Task: Add an event with the title Casual Client Appreciation Dinner Banquet and Networking Gala, date '2024/03/07', time 8:50 AM to 10:50 AM, logged in from the account softage.3@softage.netand send the event invitation to softage.7@softage.net and softage.8@softage.net. Set a reminder for the event 2 hour before
Action: Mouse moved to (78, 86)
Screenshot: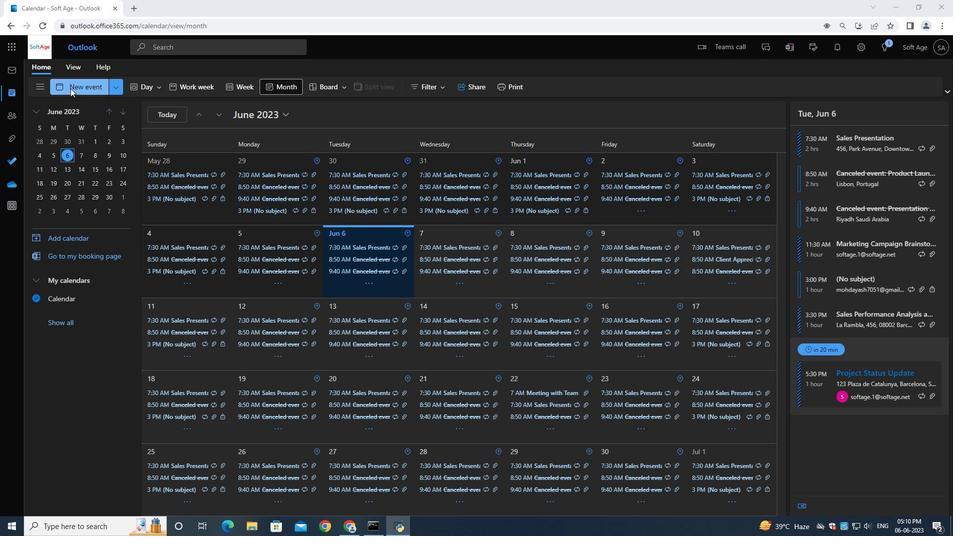 
Action: Mouse pressed left at (78, 86)
Screenshot: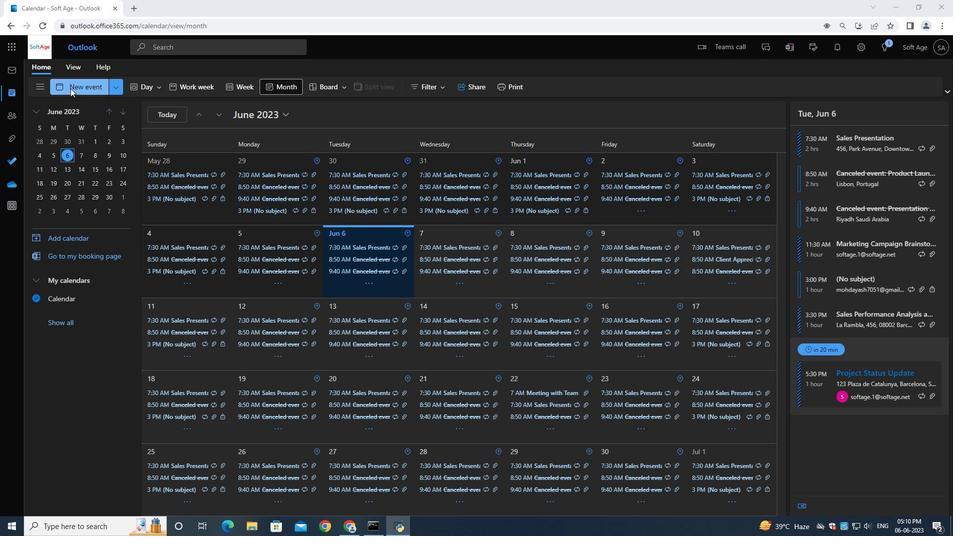 
Action: Mouse moved to (284, 157)
Screenshot: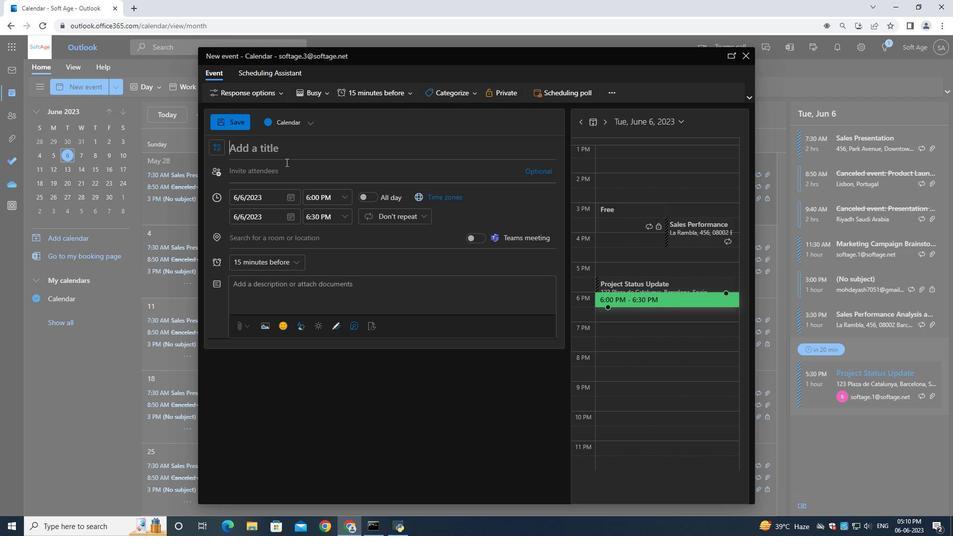 
Action: Mouse pressed left at (284, 157)
Screenshot: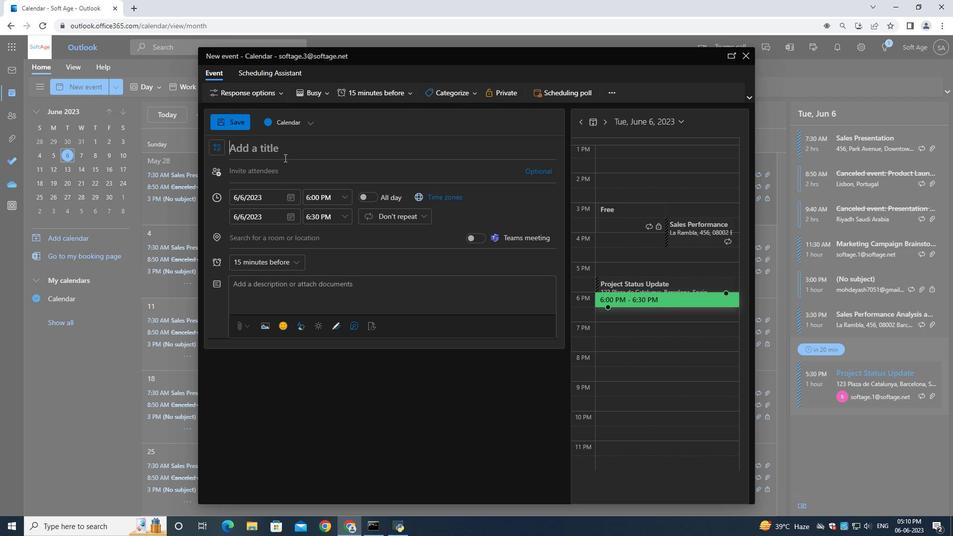 
Action: Mouse moved to (284, 157)
Screenshot: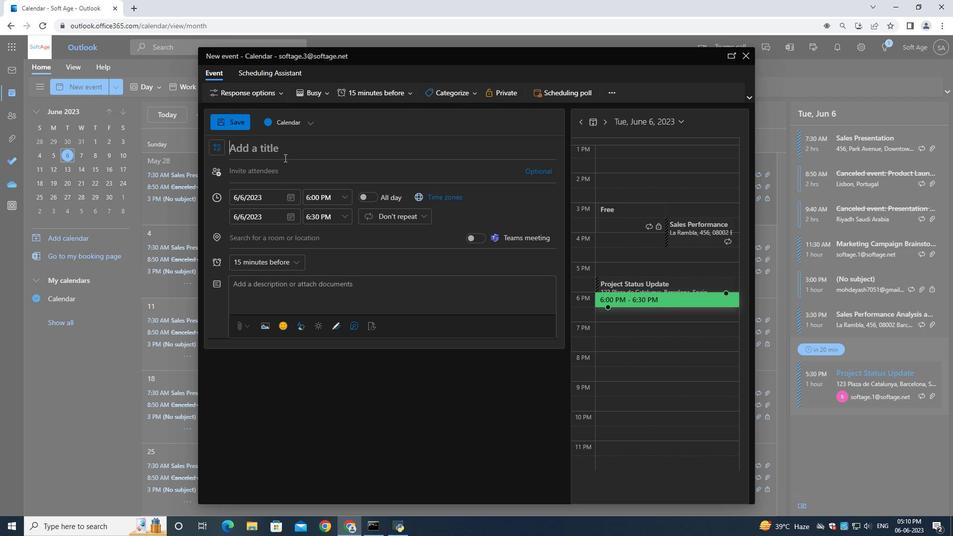 
Action: Key pressed <Key.shift>Cau<Key.backspace>sual<Key.space><Key.shift><Key.shift><Key.shift><Key.shift><Key.shift><Key.shift><Key.shift><Key.shift><Key.shift><Key.shift><Key.shift><Key.shift><Key.shift>Client<Key.space><Key.shift><Key.shift><Key.shift><Key.shift><Key.shift><Key.shift><Key.shift><Key.shift><Key.shift><Key.shift><Key.shift><Key.shift><Key.shift>Appreciation<Key.space><Key.shift>Dinner<Key.space><Key.shift>Banquet<Key.space>and<Key.space><Key.shift>Networking<Key.space><Key.shift><Key.shift><Key.shift><Key.shift><Key.shift><Key.shift><Key.shift><Key.shift><Key.shift><Key.shift><Key.shift><Key.shift><Key.shift><Key.shift><Key.shift><Key.shift><Key.shift><Key.shift><Key.shift><Key.shift><Key.shift><Key.shift><Key.shift><Key.shift>Gala
Screenshot: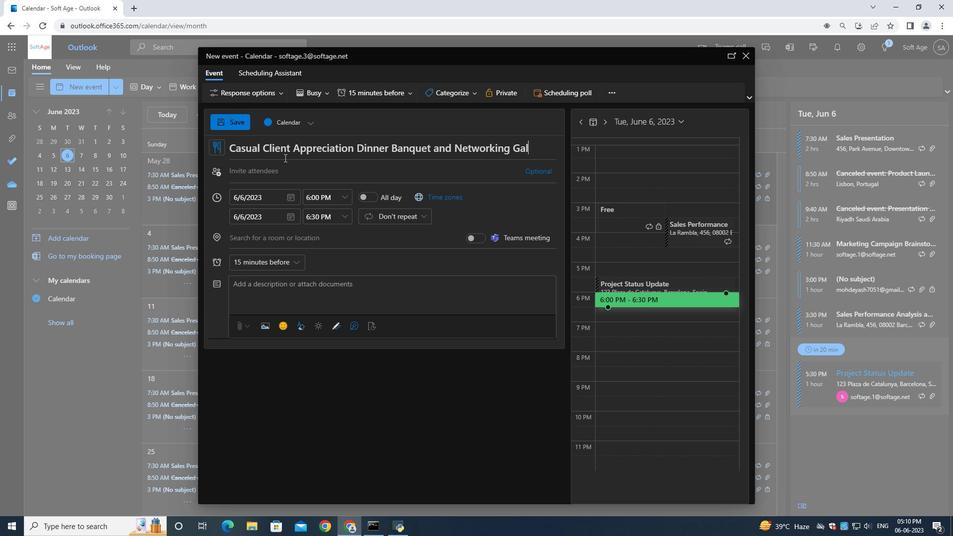 
Action: Mouse moved to (289, 192)
Screenshot: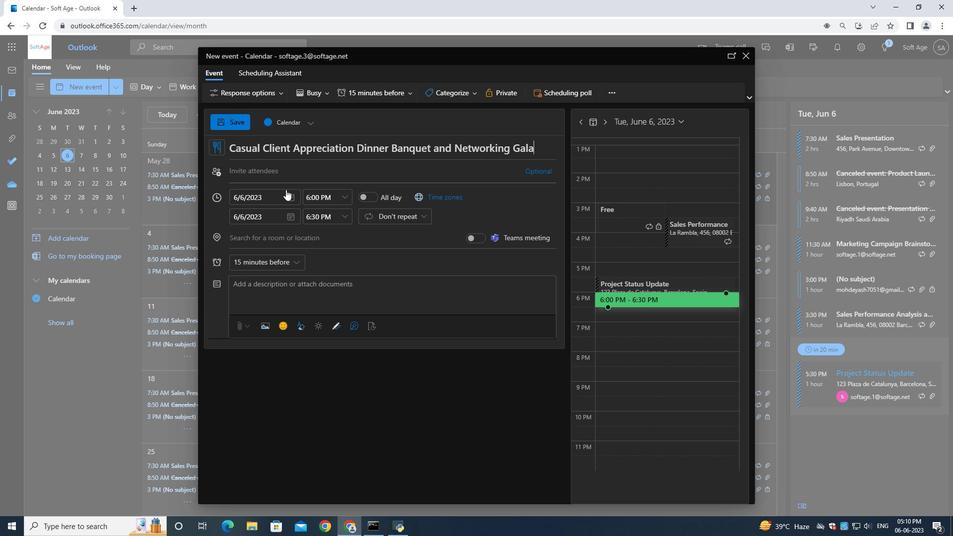 
Action: Mouse pressed left at (289, 192)
Screenshot: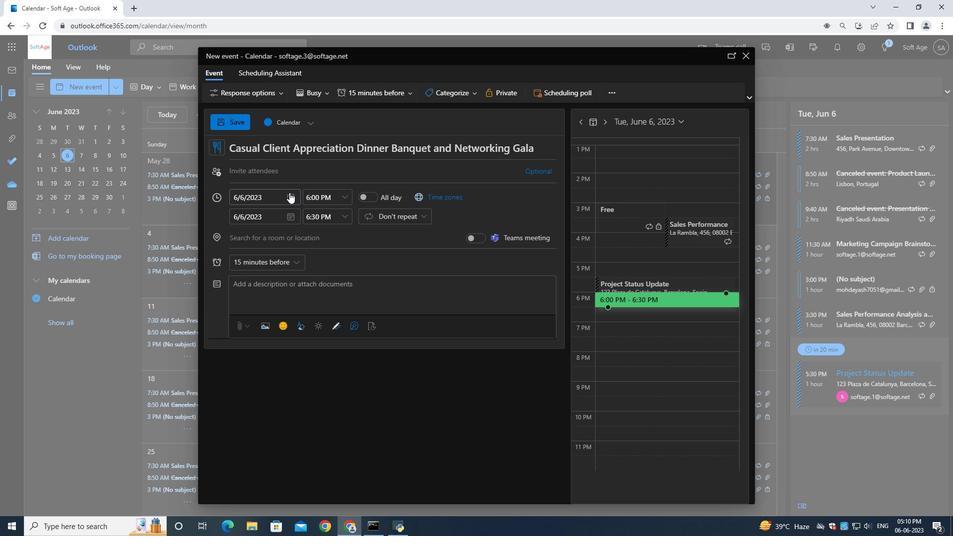 
Action: Mouse moved to (322, 221)
Screenshot: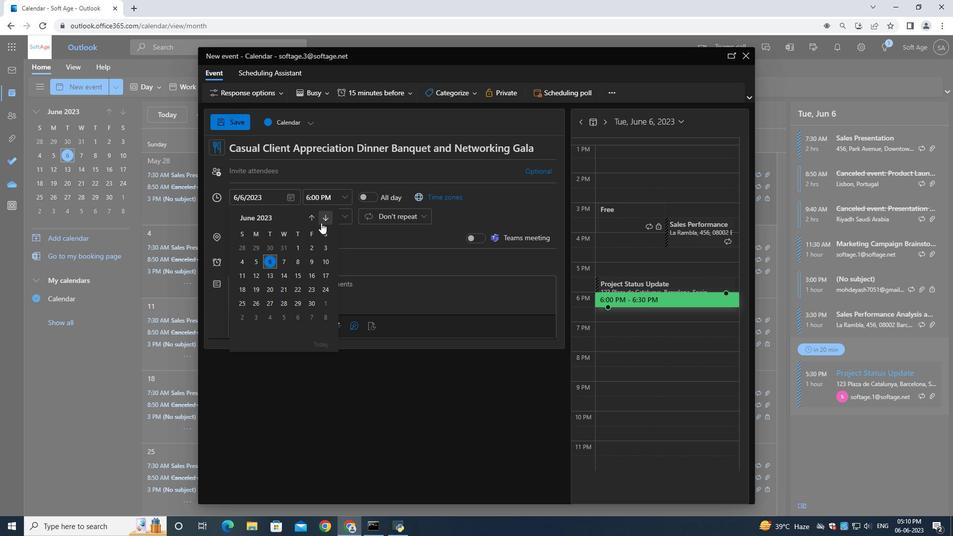 
Action: Mouse pressed left at (322, 221)
Screenshot: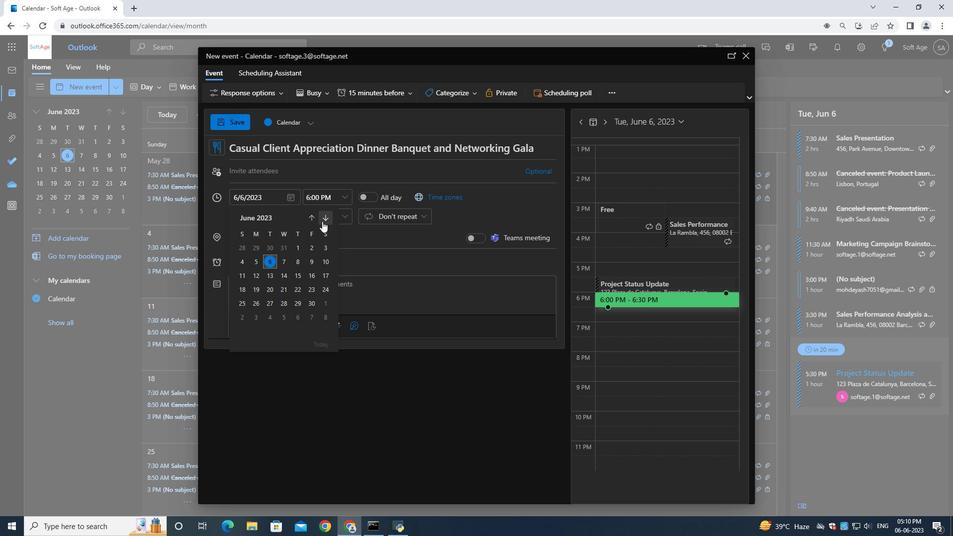 
Action: Mouse moved to (322, 221)
Screenshot: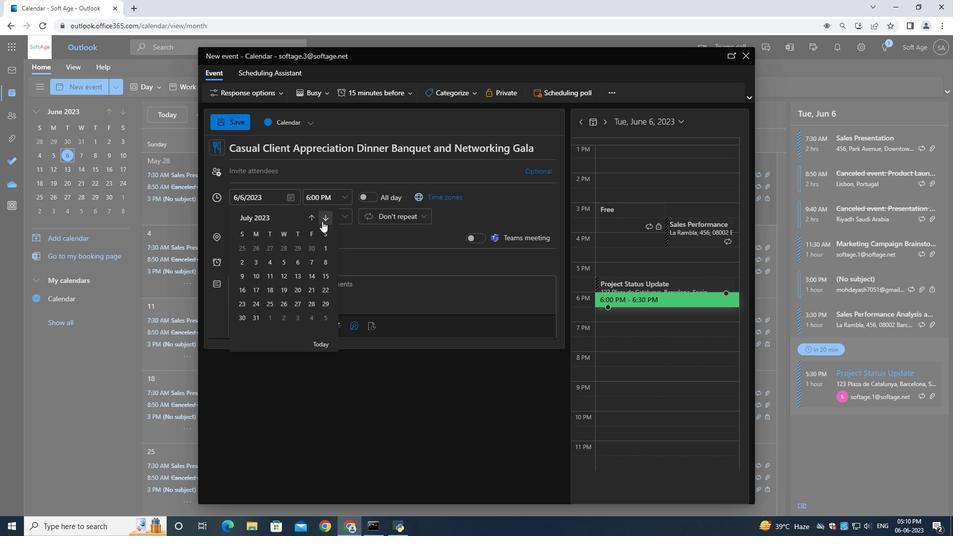 
Action: Mouse pressed left at (322, 221)
Screenshot: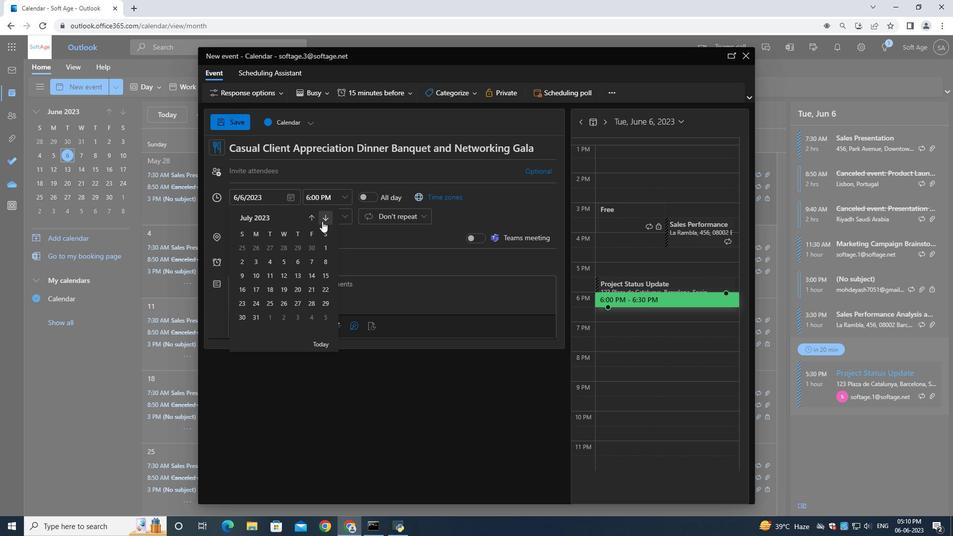 
Action: Mouse moved to (322, 221)
Screenshot: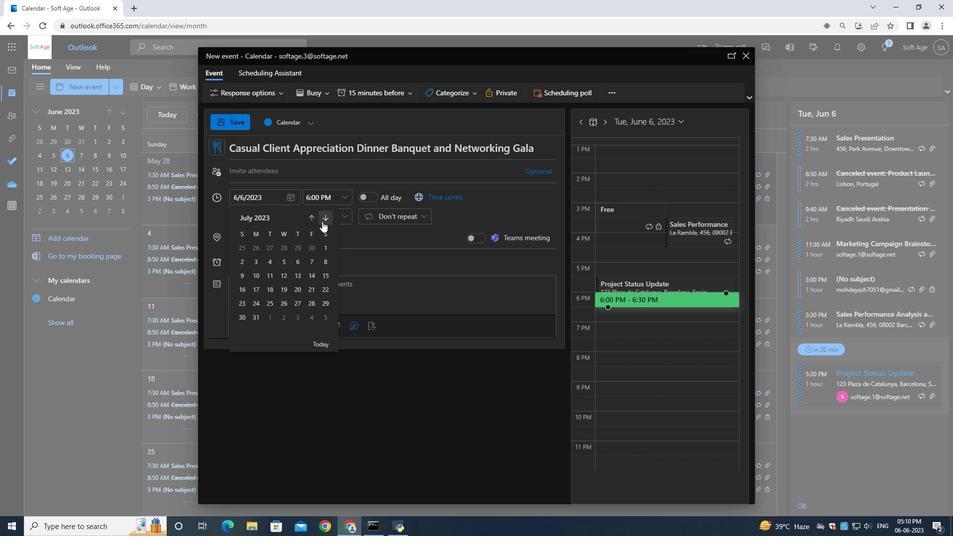
Action: Mouse pressed left at (322, 221)
Screenshot: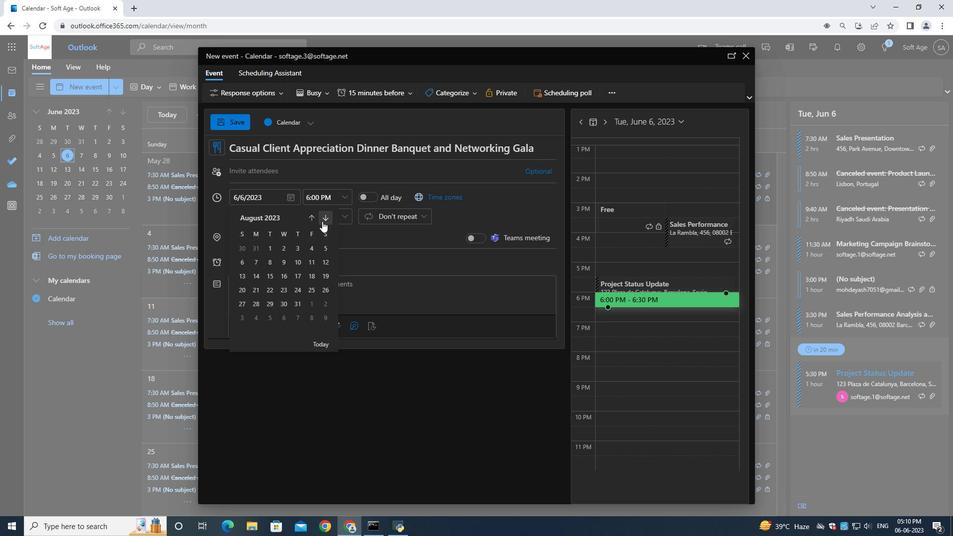 
Action: Mouse pressed left at (322, 221)
Screenshot: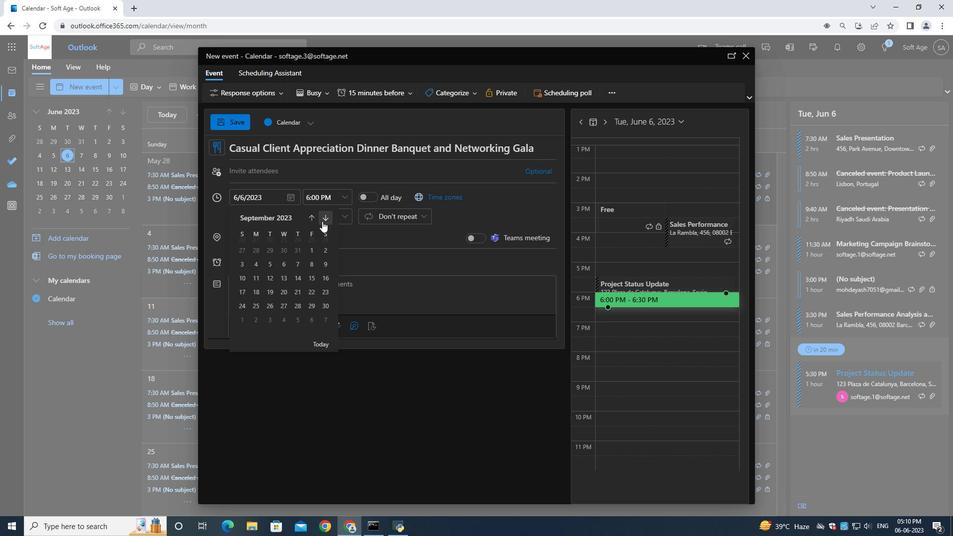 
Action: Mouse pressed left at (322, 221)
Screenshot: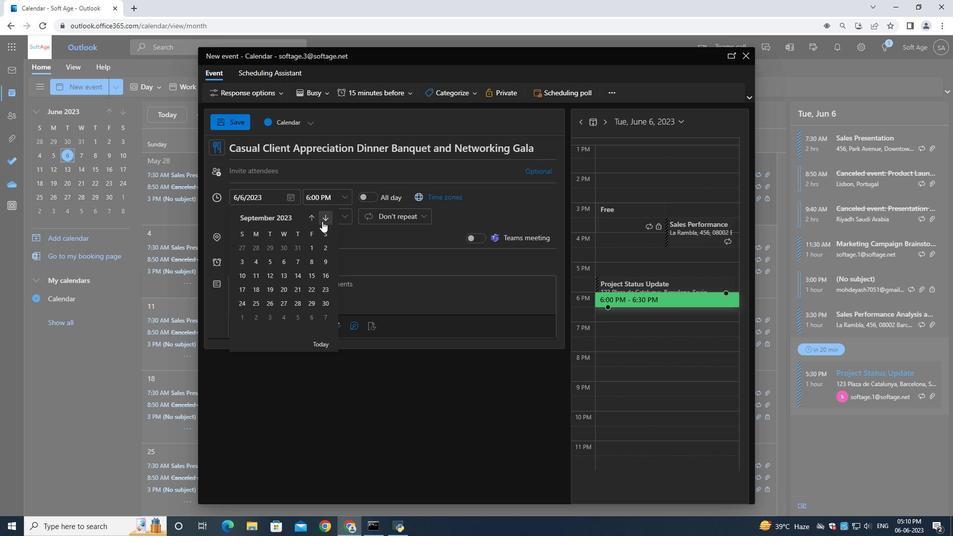 
Action: Mouse pressed left at (322, 221)
Screenshot: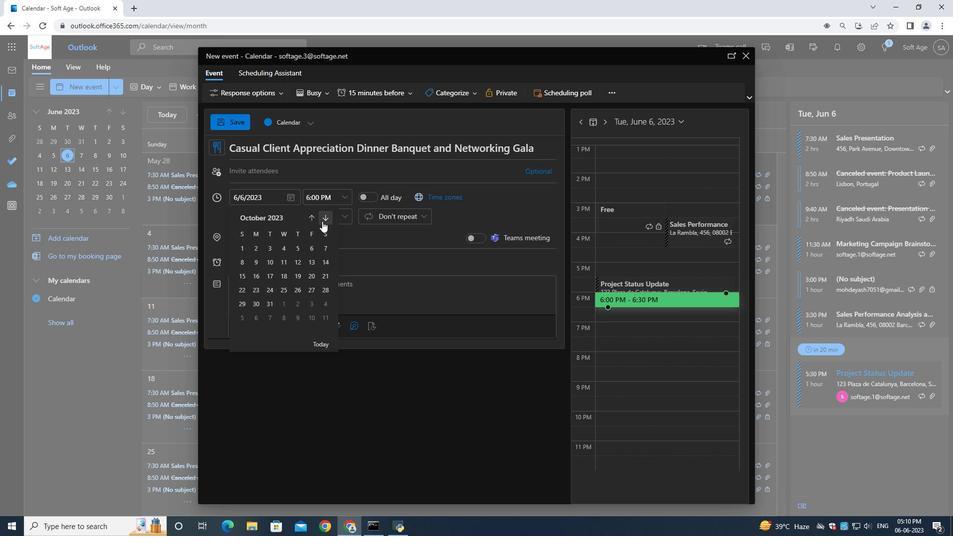 
Action: Mouse moved to (322, 221)
Screenshot: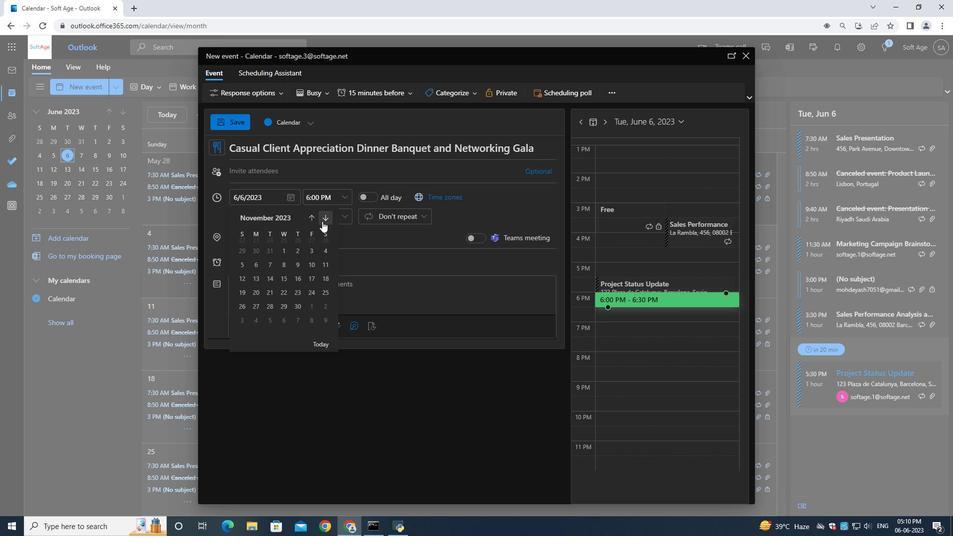 
Action: Mouse pressed left at (322, 221)
Screenshot: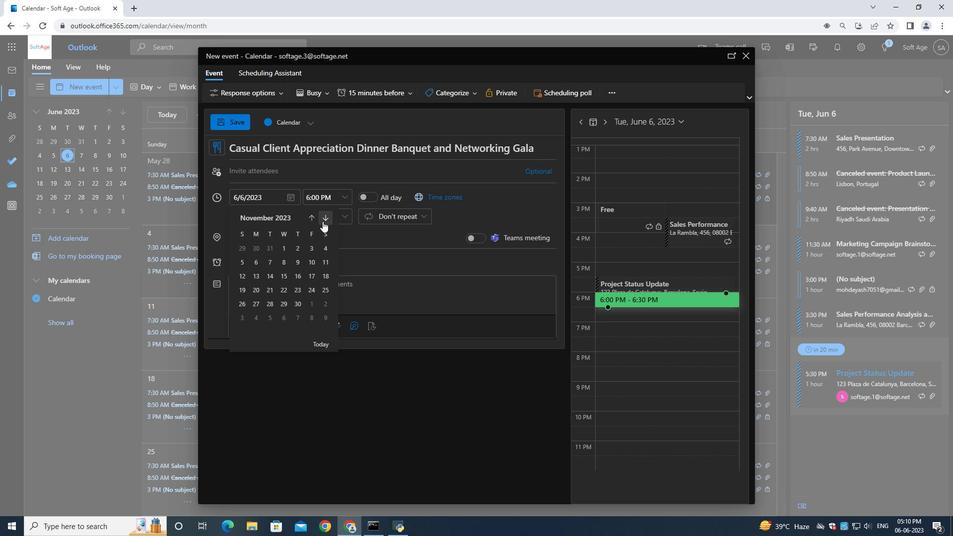 
Action: Mouse moved to (322, 220)
Screenshot: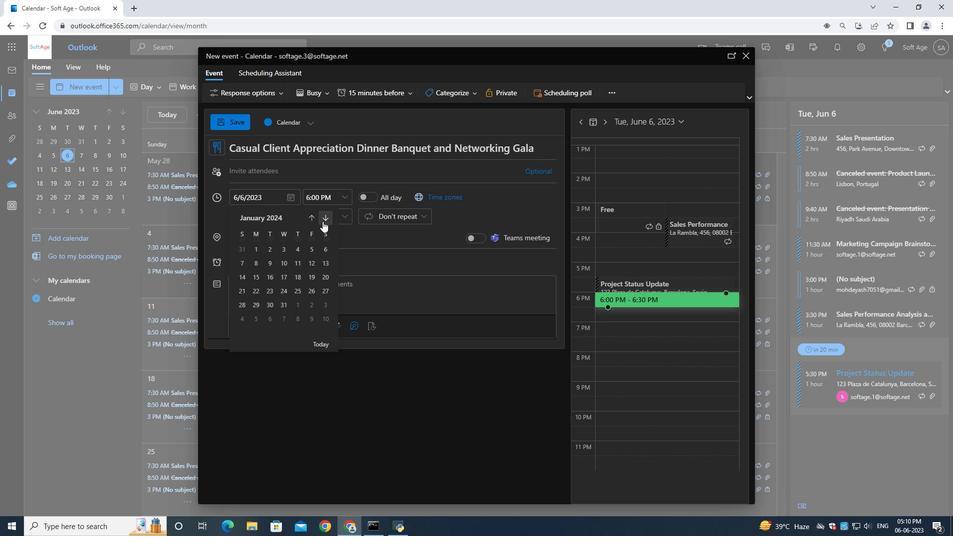
Action: Mouse pressed left at (322, 220)
Screenshot: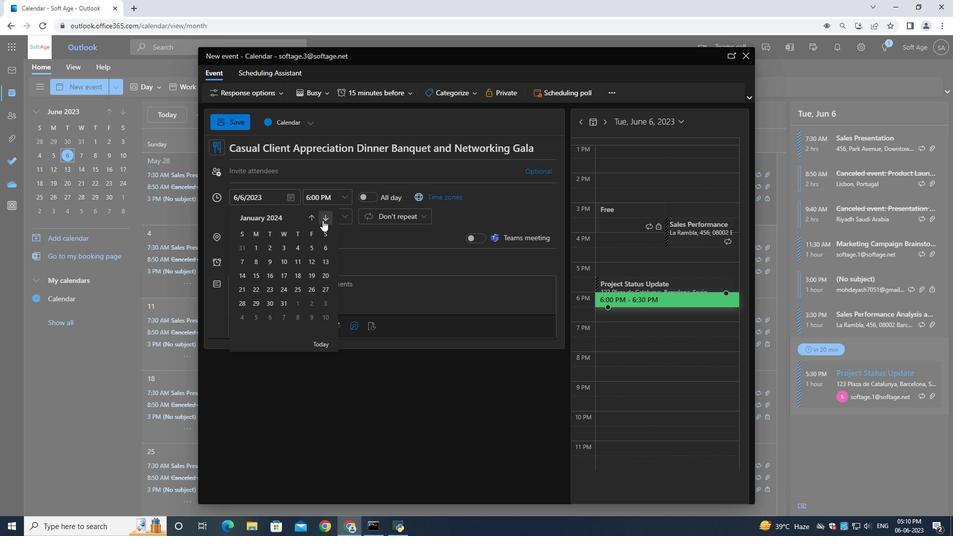 
Action: Mouse moved to (322, 219)
Screenshot: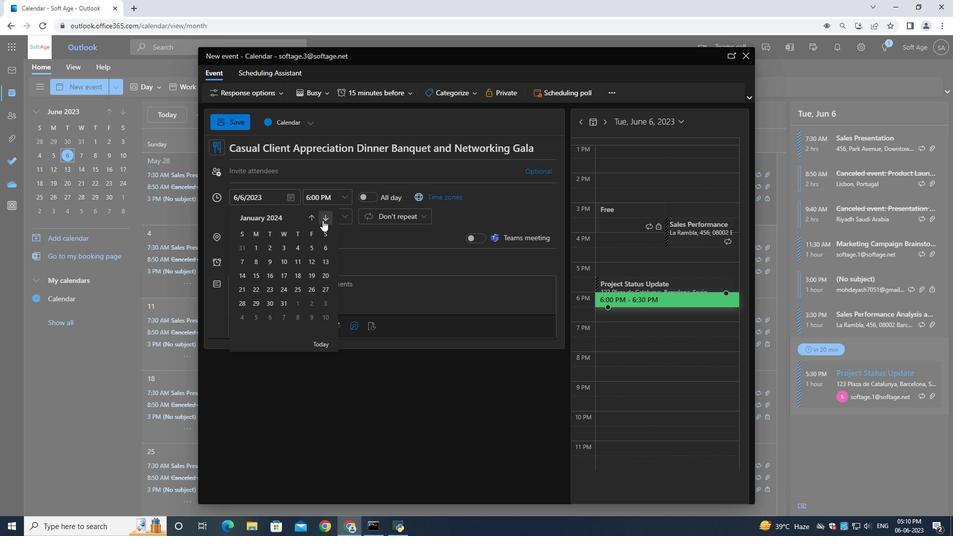 
Action: Mouse pressed left at (322, 219)
Screenshot: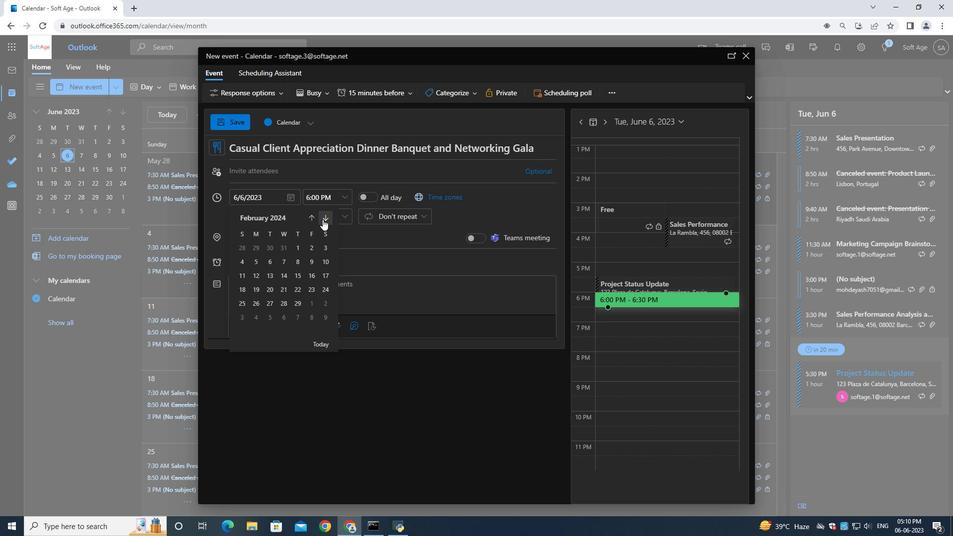 
Action: Mouse moved to (297, 259)
Screenshot: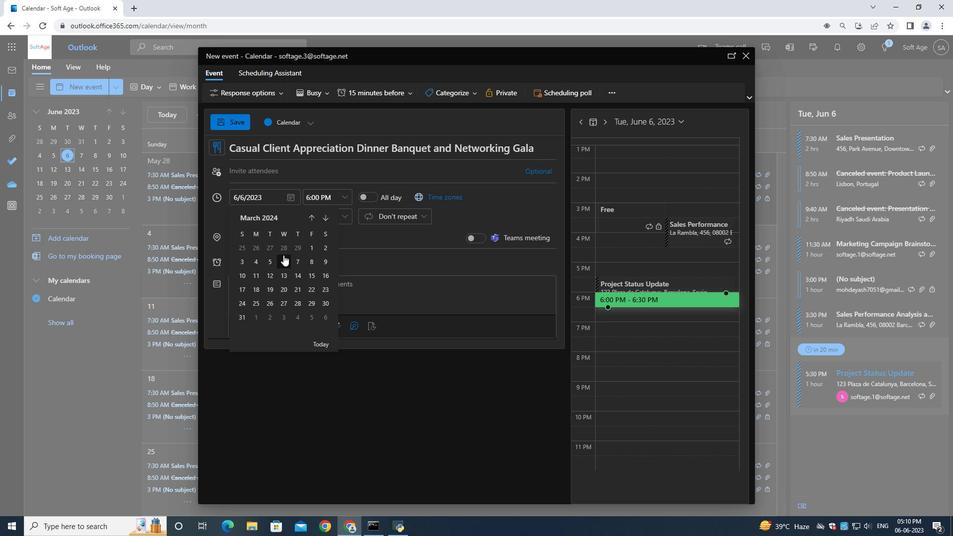 
Action: Mouse pressed left at (297, 259)
Screenshot: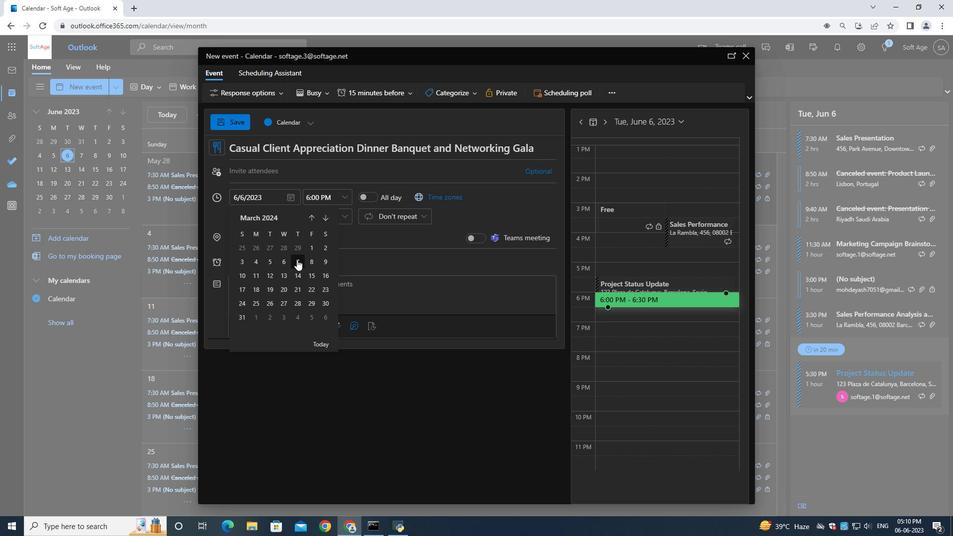 
Action: Mouse moved to (336, 197)
Screenshot: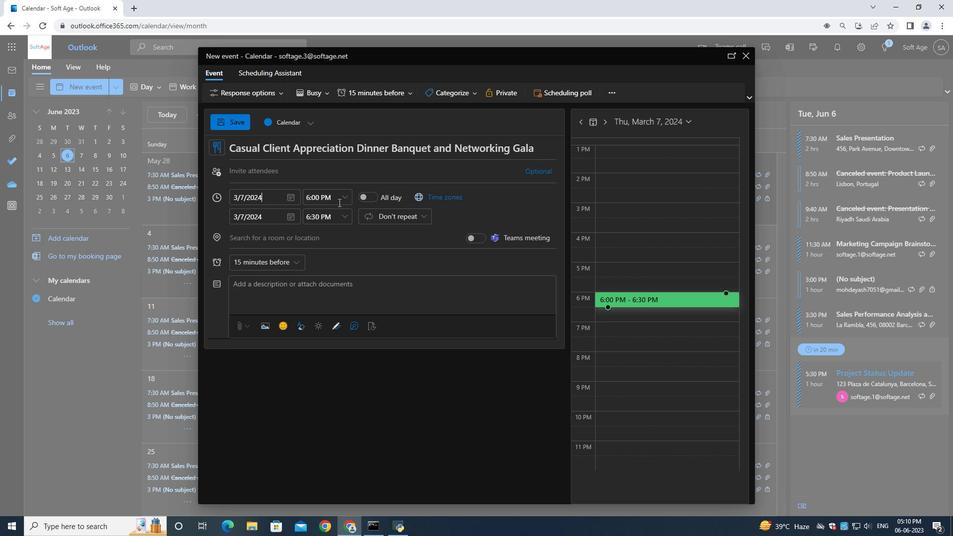 
Action: Mouse pressed left at (336, 197)
Screenshot: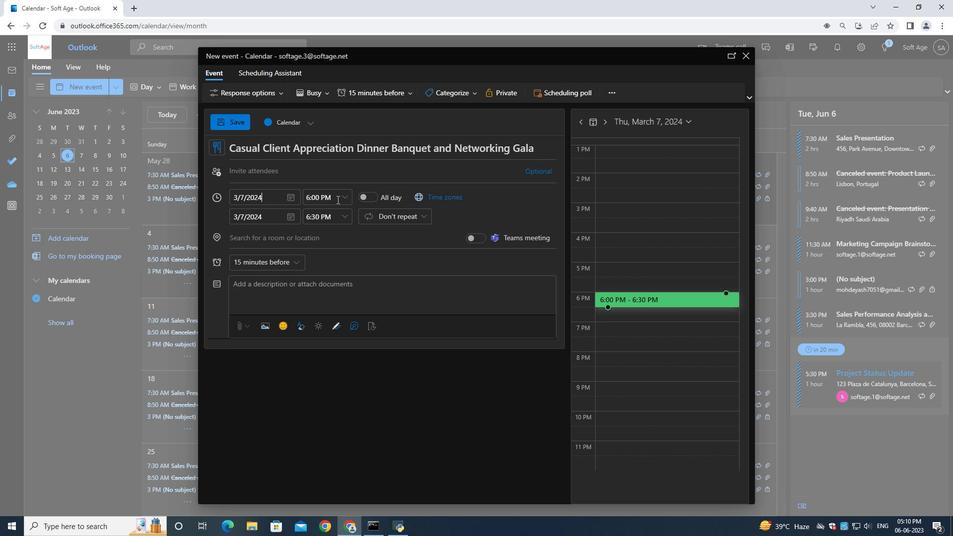 
Action: Key pressed 8<Key.shift_r>:50<Key.shift>AM
Screenshot: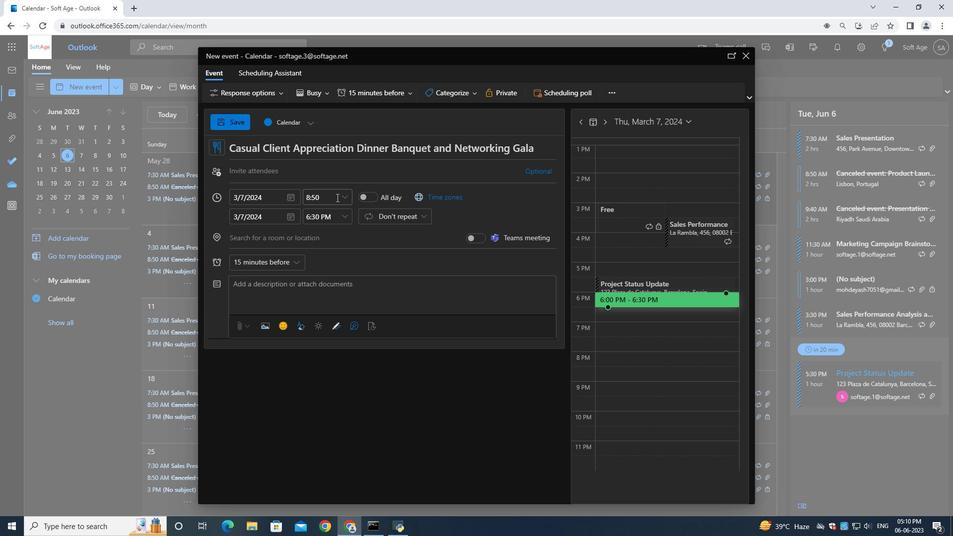 
Action: Mouse moved to (313, 216)
Screenshot: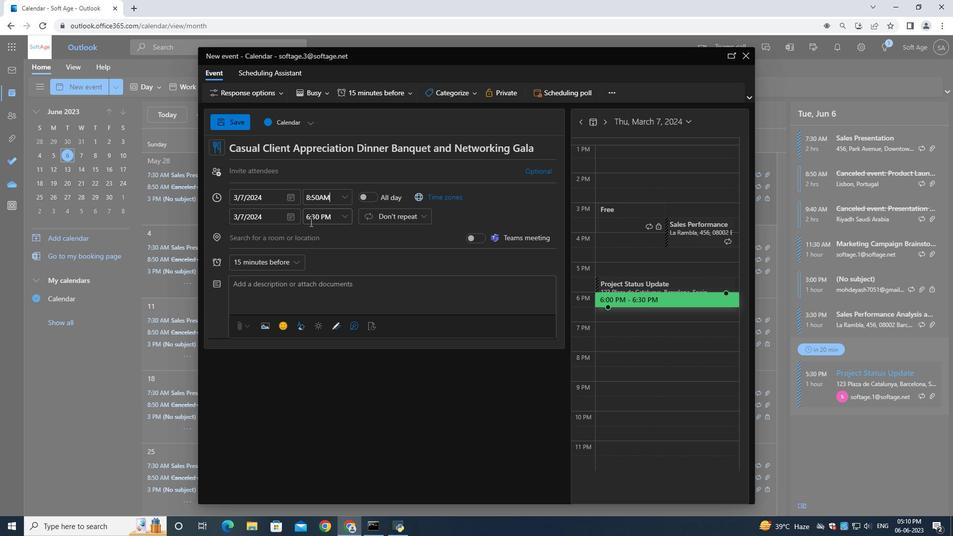 
Action: Mouse pressed left at (313, 216)
Screenshot: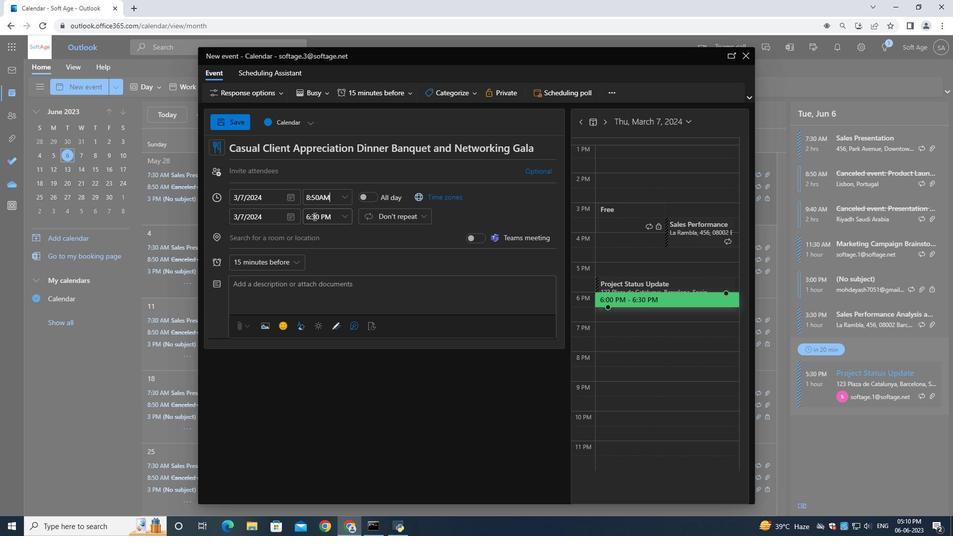 
Action: Key pressed 10<Key.shift_r>:50<Key.shift>AM
Screenshot: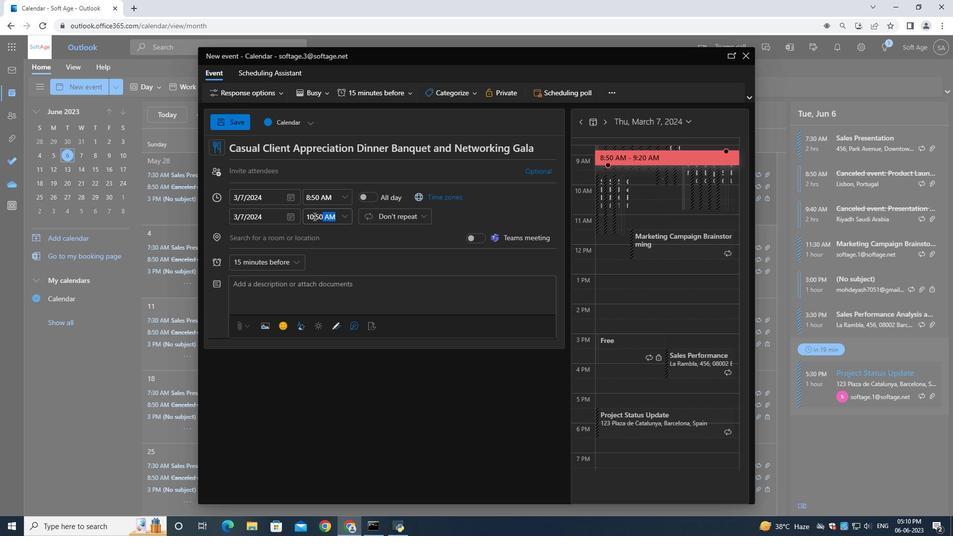 
Action: Mouse moved to (265, 175)
Screenshot: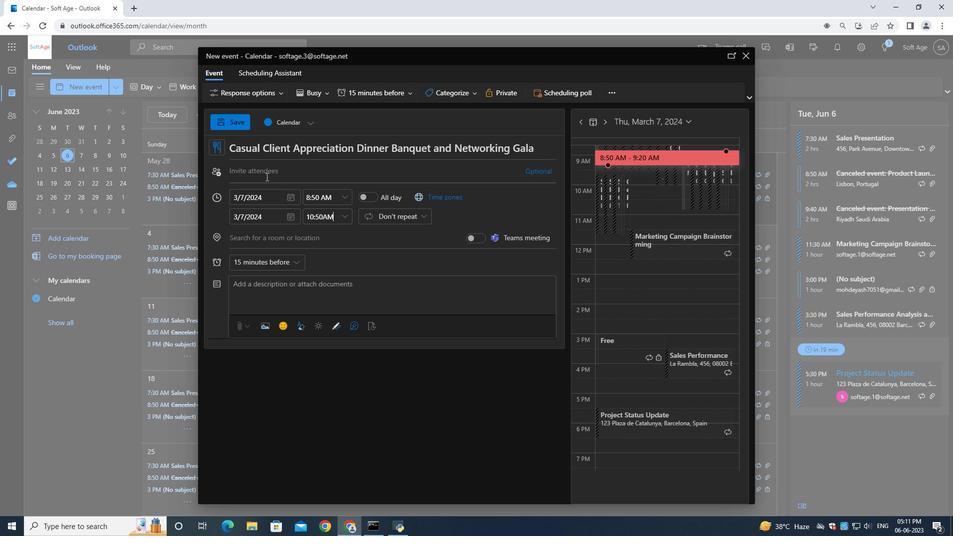 
Action: Mouse pressed left at (265, 175)
Screenshot: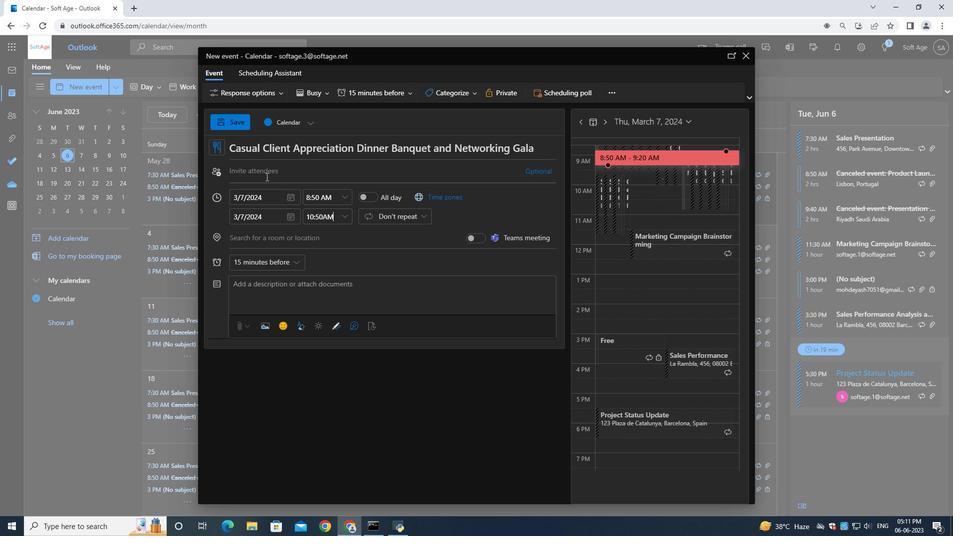 
Action: Mouse moved to (266, 175)
Screenshot: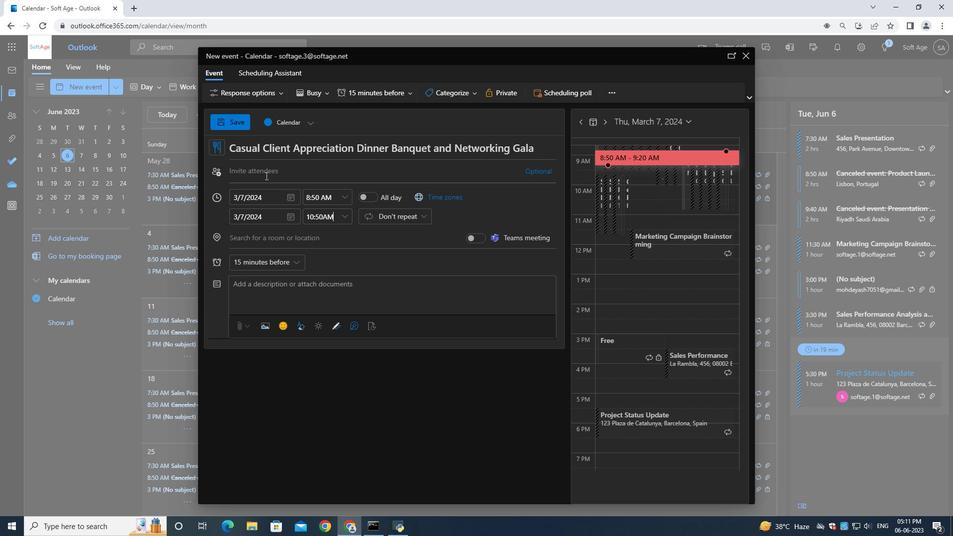 
Action: Key pressed softage.7<Key.caps_lock><Key.caps_lock><Key.caps_lock>
Screenshot: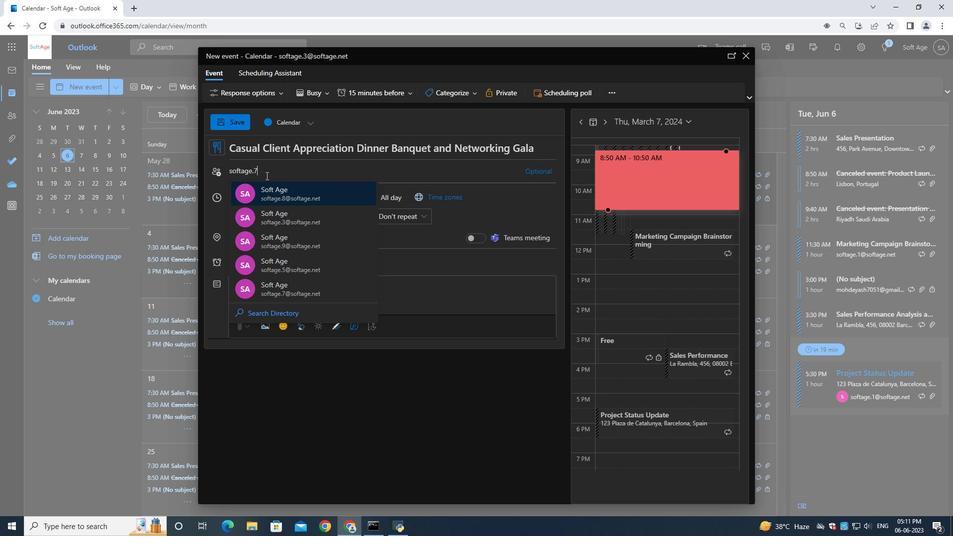 
Action: Mouse moved to (250, 175)
Screenshot: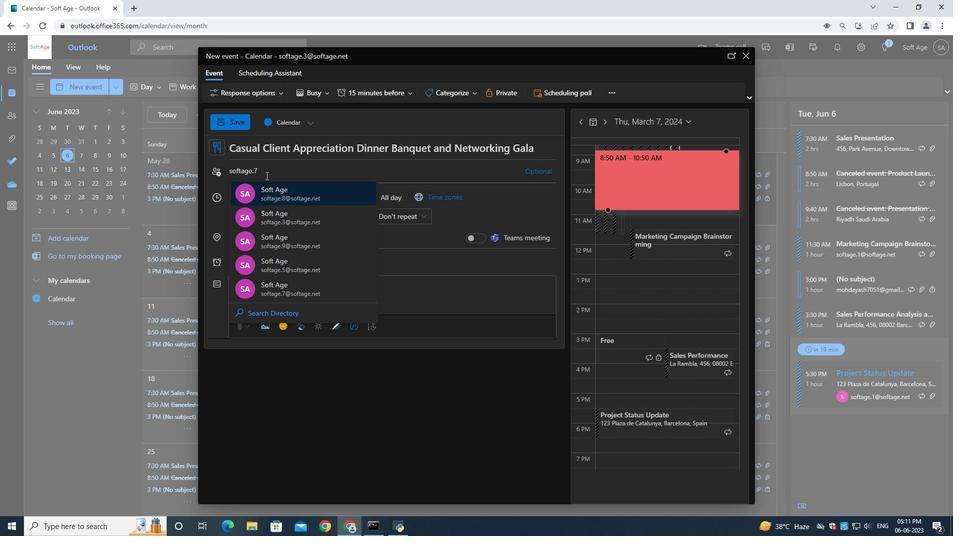 
Action: Key pressed <Key.caps_lock>
Screenshot: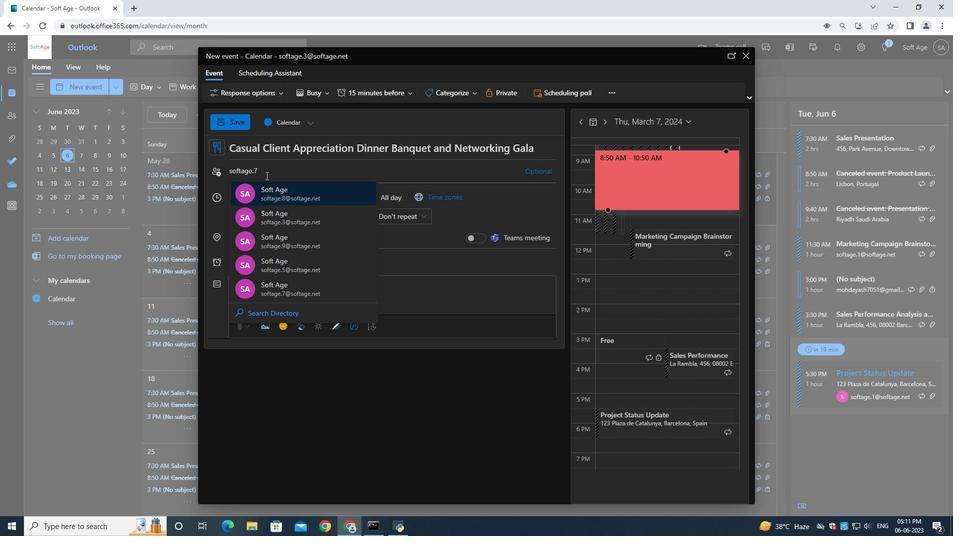
Action: Mouse moved to (247, 175)
Screenshot: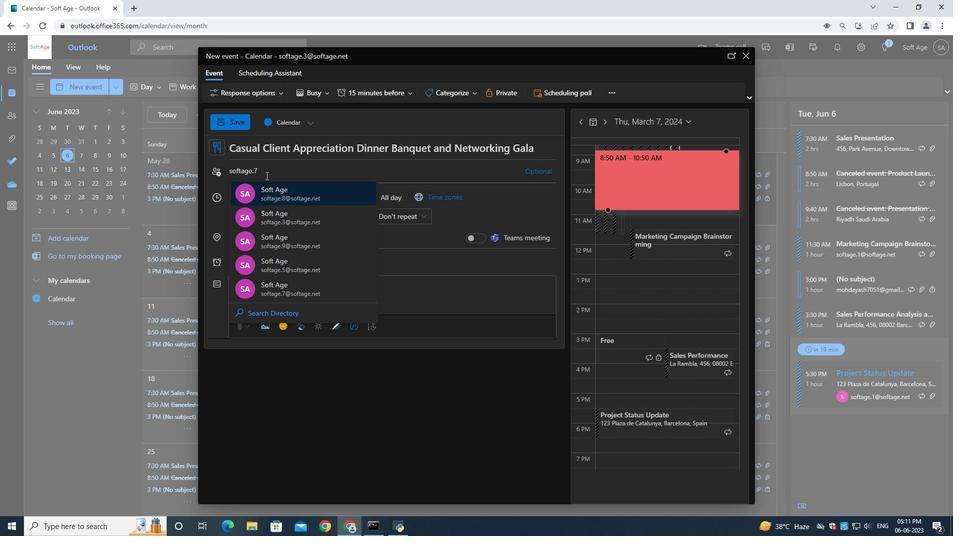 
Action: Key pressed <Key.shift>@softage.net
Screenshot: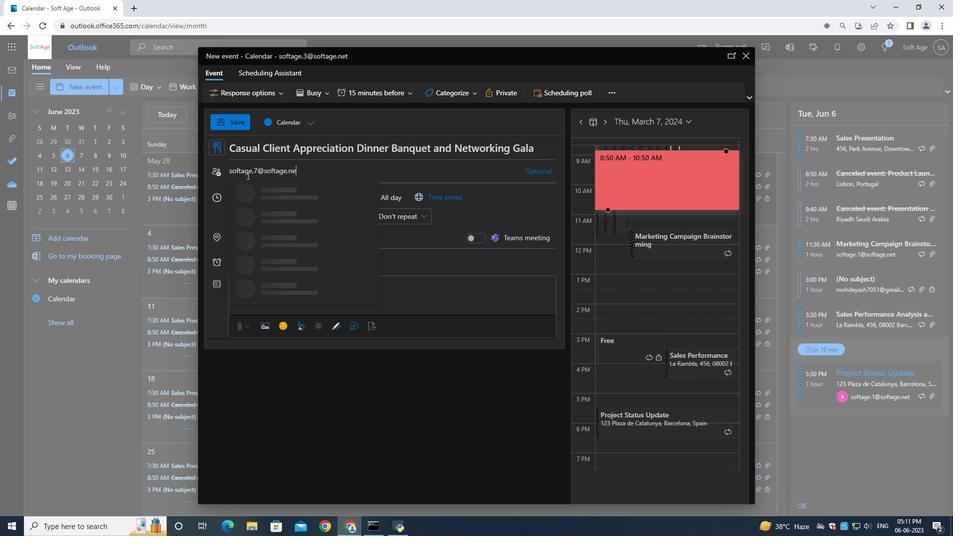 
Action: Mouse moved to (255, 189)
Screenshot: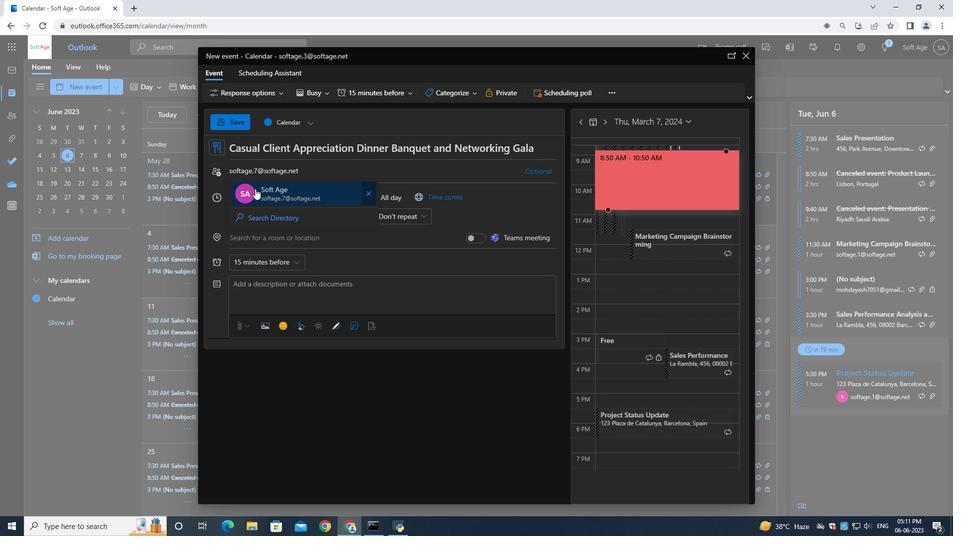 
Action: Mouse pressed left at (255, 189)
Screenshot: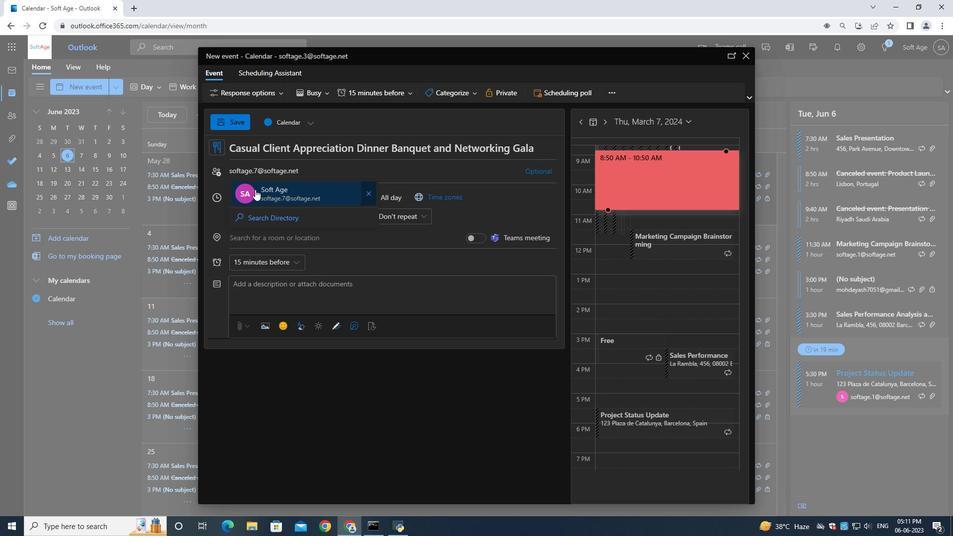 
Action: Mouse moved to (255, 189)
Screenshot: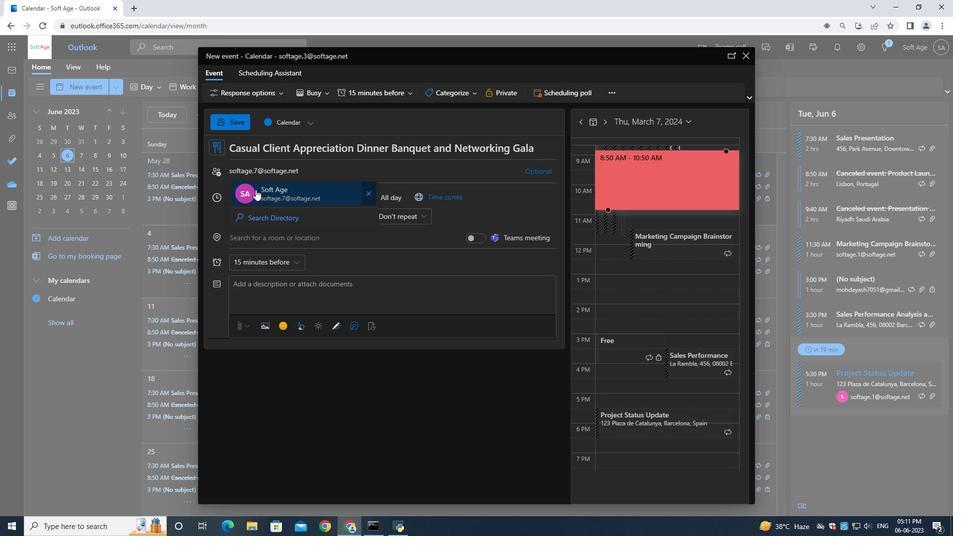 
Action: Key pressed softage.8<Key.shift>@softage.net
Screenshot: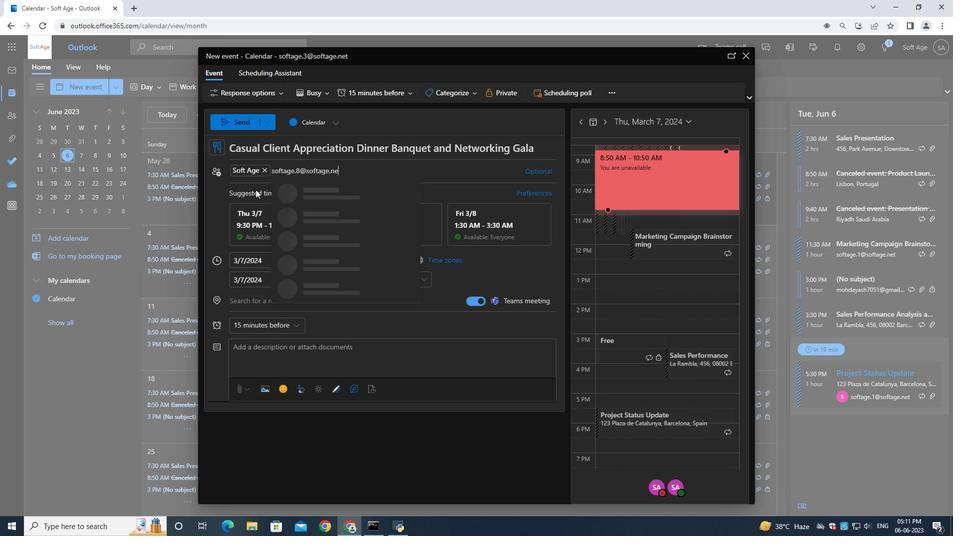 
Action: Mouse moved to (328, 196)
Screenshot: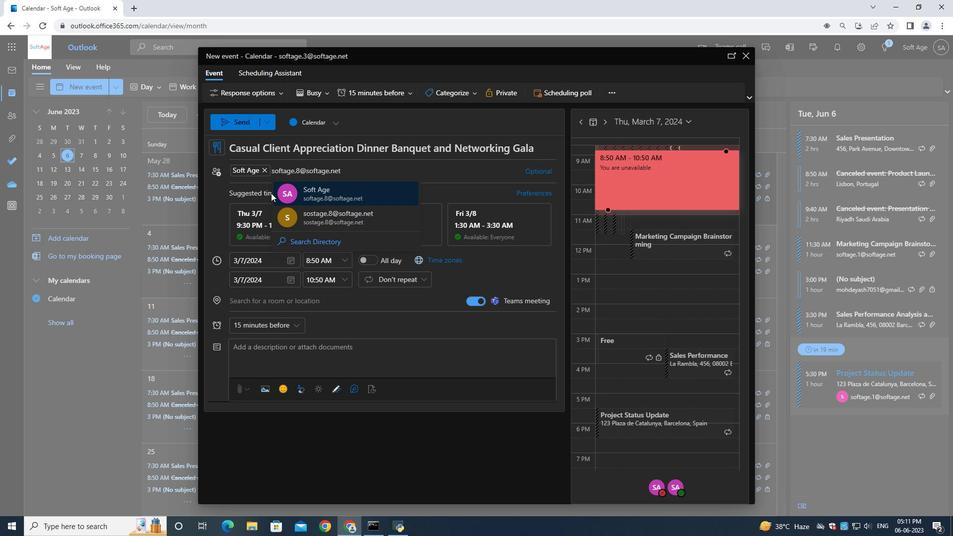 
Action: Mouse pressed left at (328, 196)
Screenshot: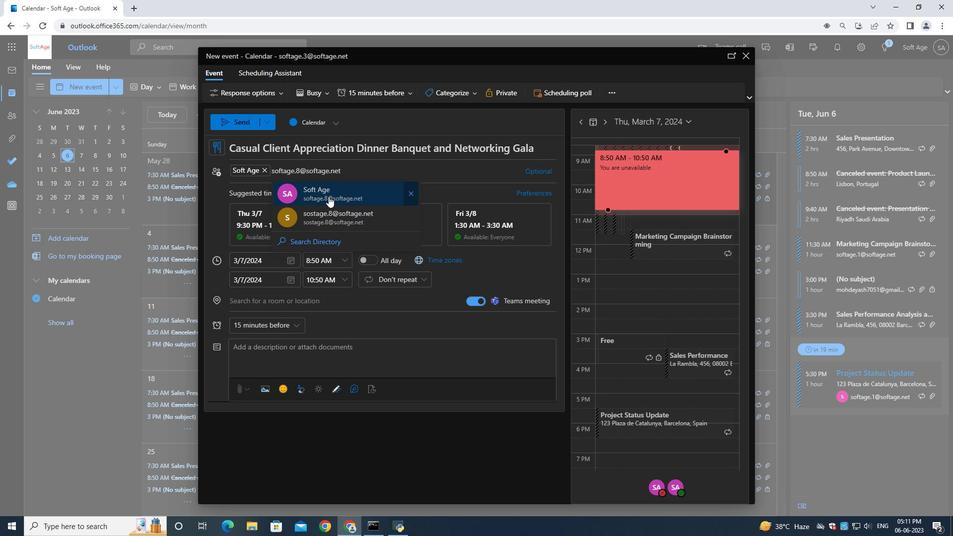 
Action: Mouse moved to (266, 323)
Screenshot: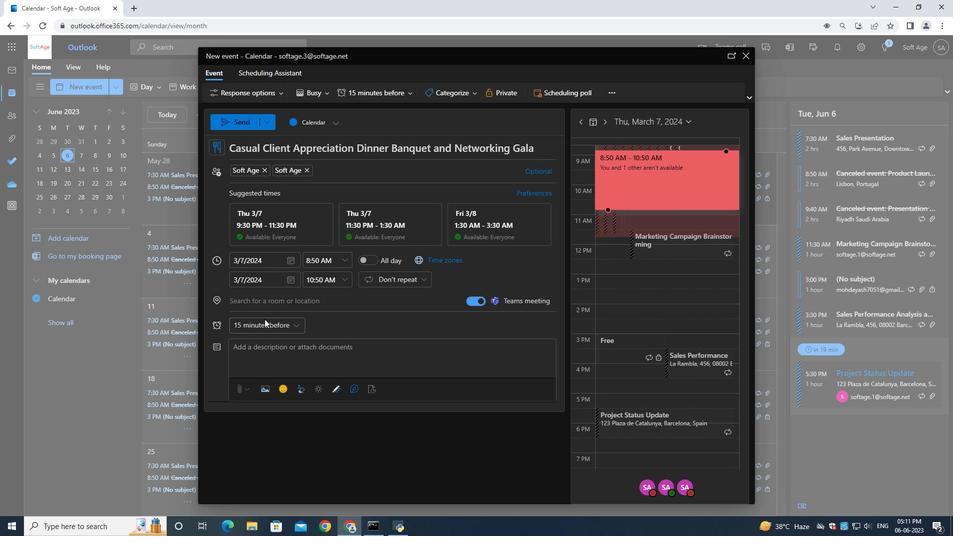 
Action: Mouse pressed left at (266, 323)
Screenshot: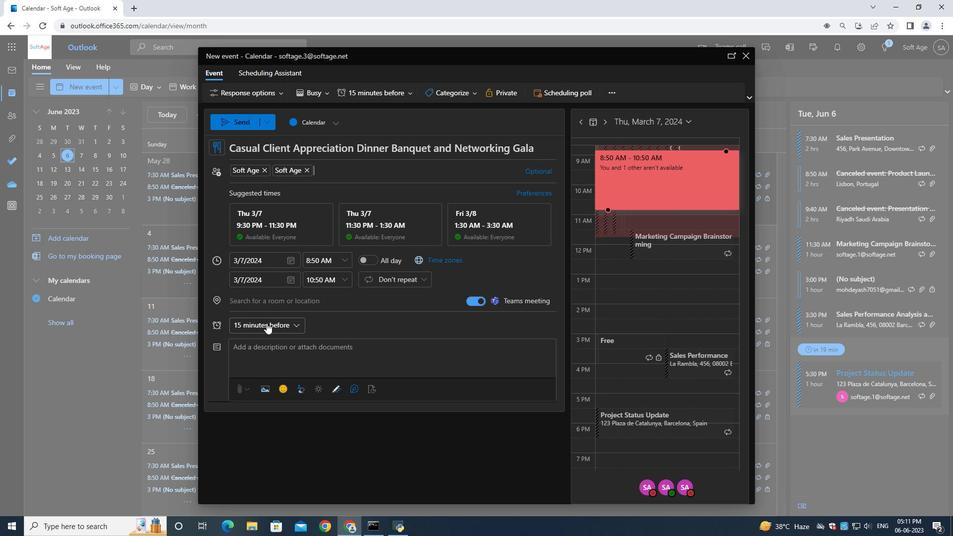 
Action: Mouse moved to (268, 240)
Screenshot: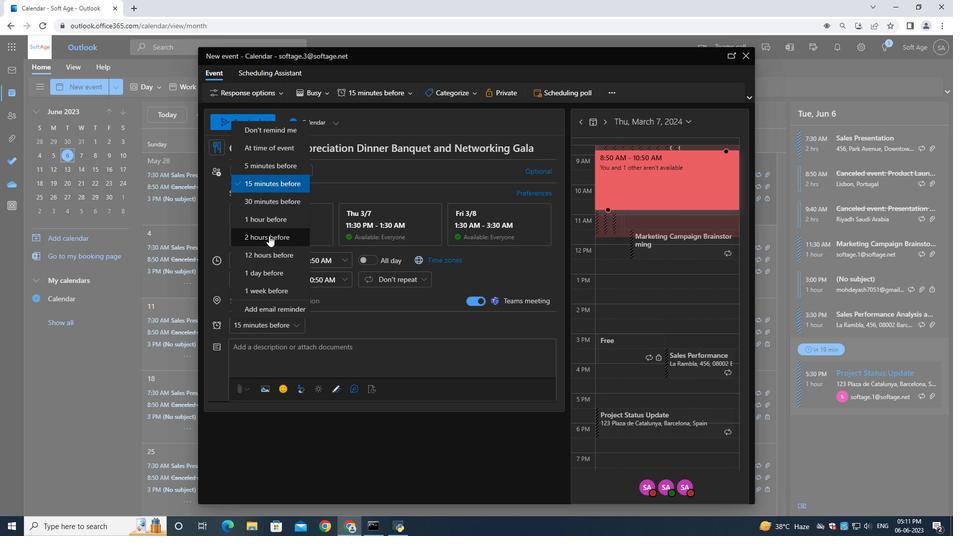 
Action: Mouse pressed left at (268, 240)
Screenshot: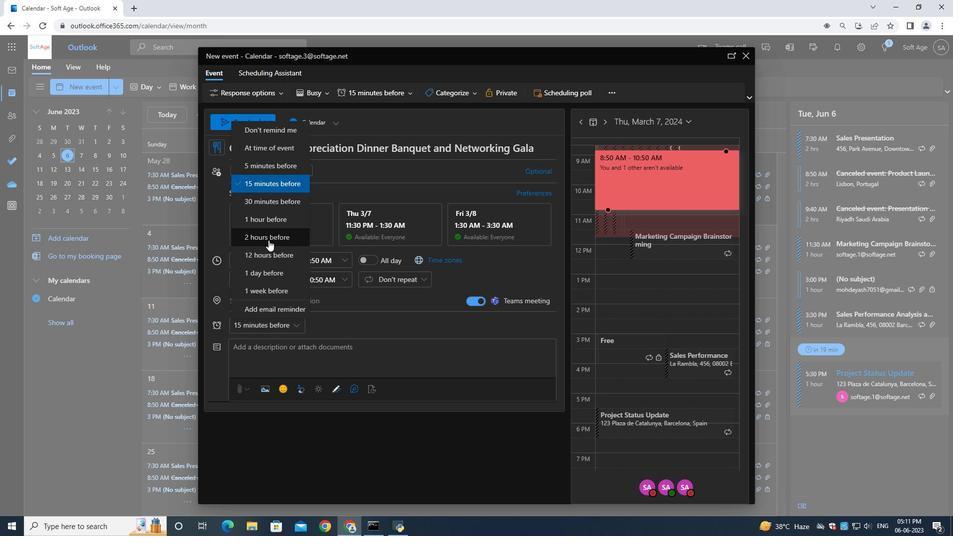 
Action: Mouse moved to (237, 121)
Screenshot: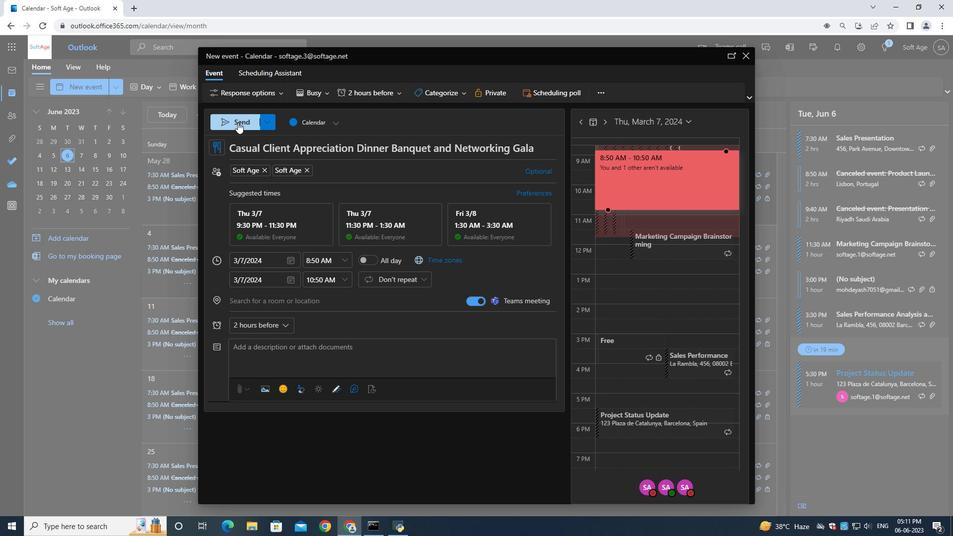 
Action: Mouse pressed left at (237, 121)
Screenshot: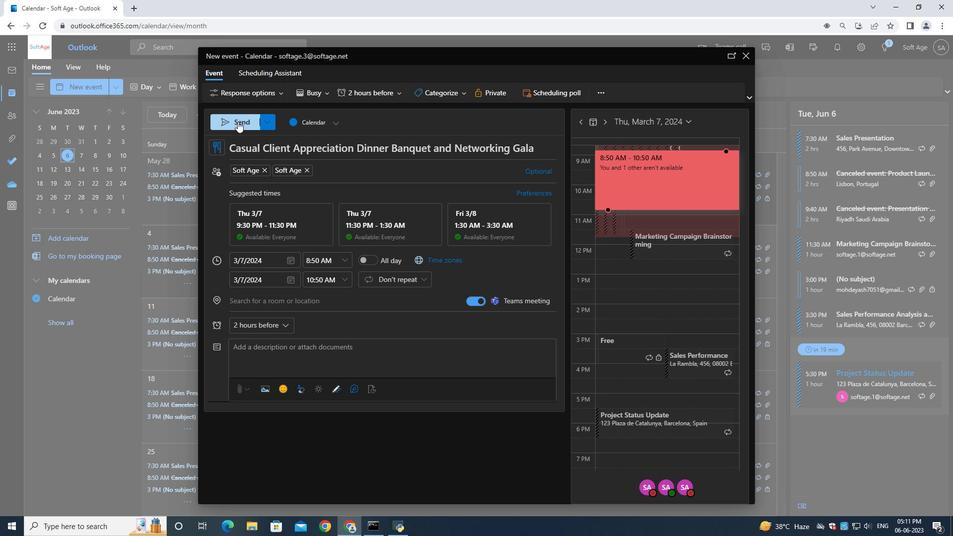 
Action: Mouse moved to (238, 121)
Screenshot: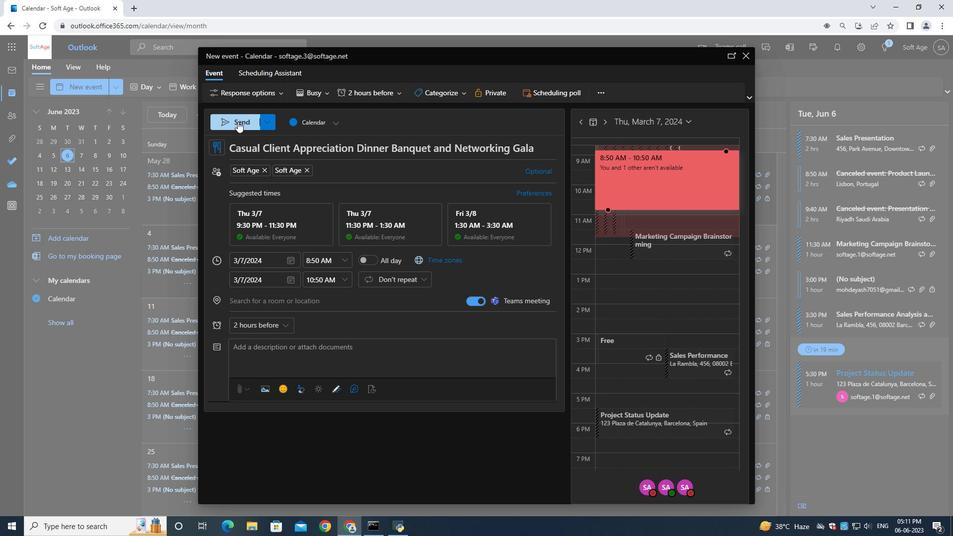 
